 Task: Add a condition where "Priority Less than Urgent" in new tickets in your groups.
Action: Mouse moved to (130, 414)
Screenshot: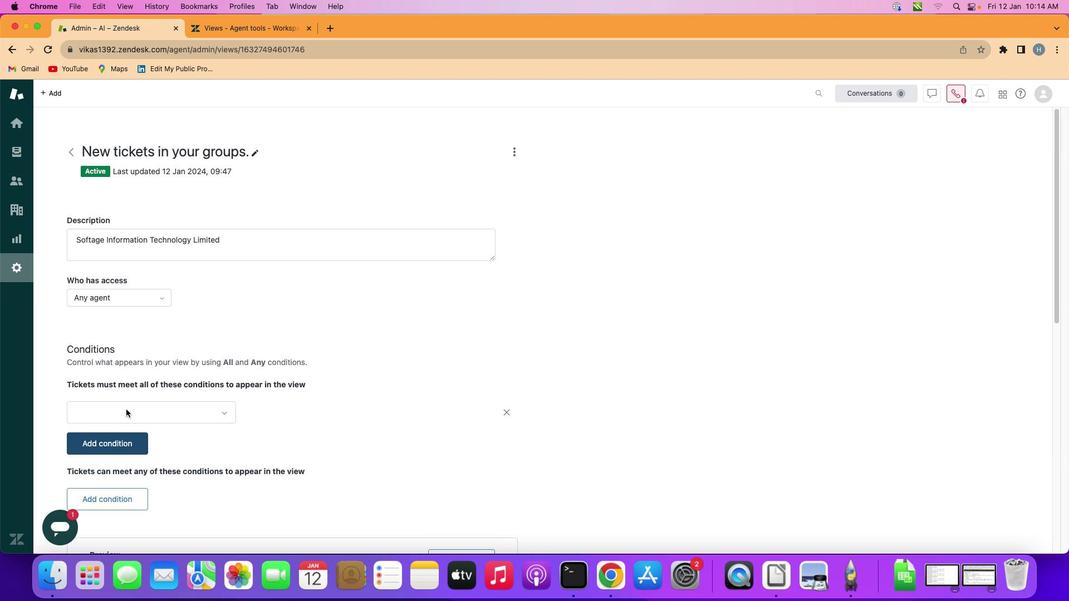 
Action: Mouse pressed left at (130, 414)
Screenshot: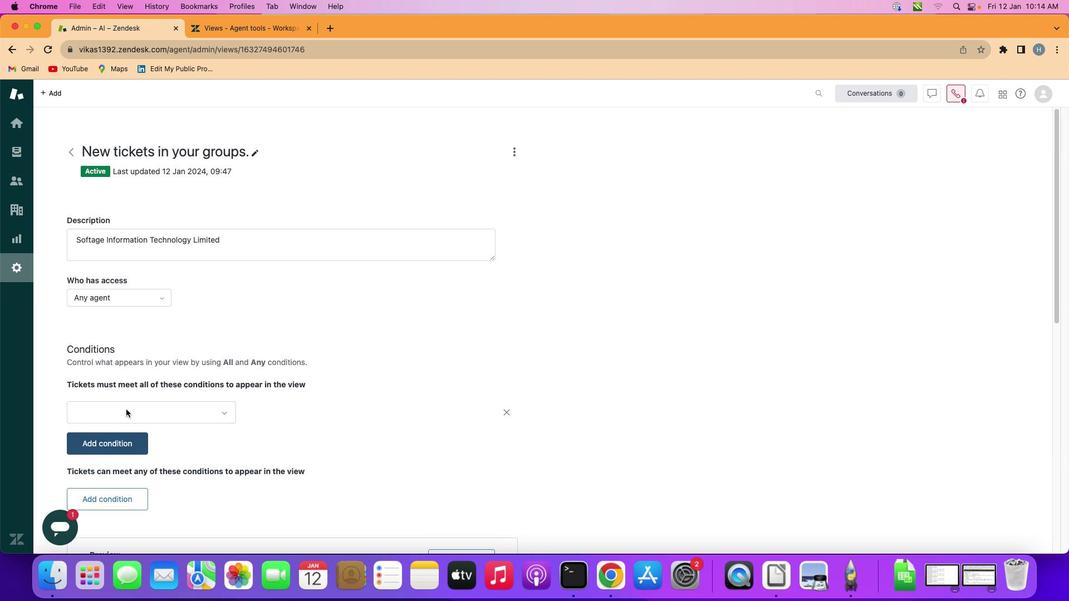 
Action: Mouse moved to (197, 422)
Screenshot: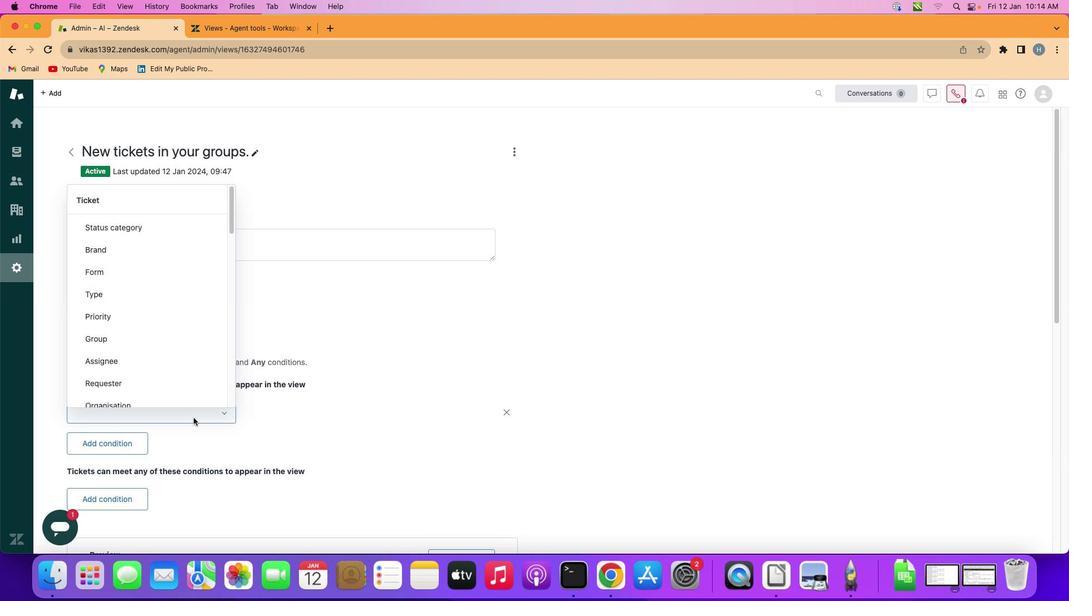 
Action: Mouse pressed left at (197, 422)
Screenshot: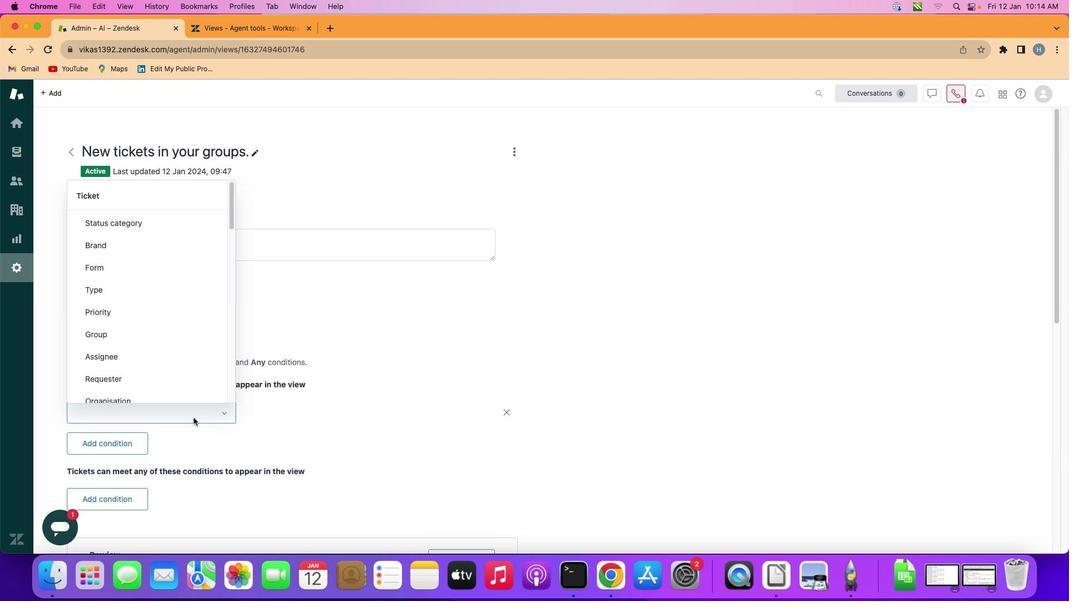
Action: Mouse moved to (201, 315)
Screenshot: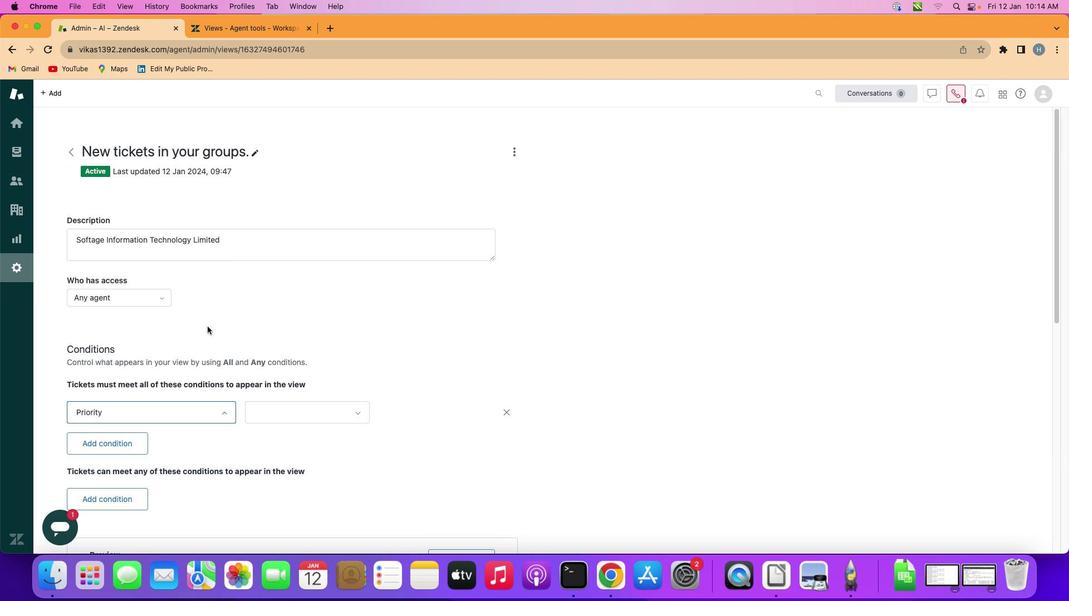 
Action: Mouse pressed left at (201, 315)
Screenshot: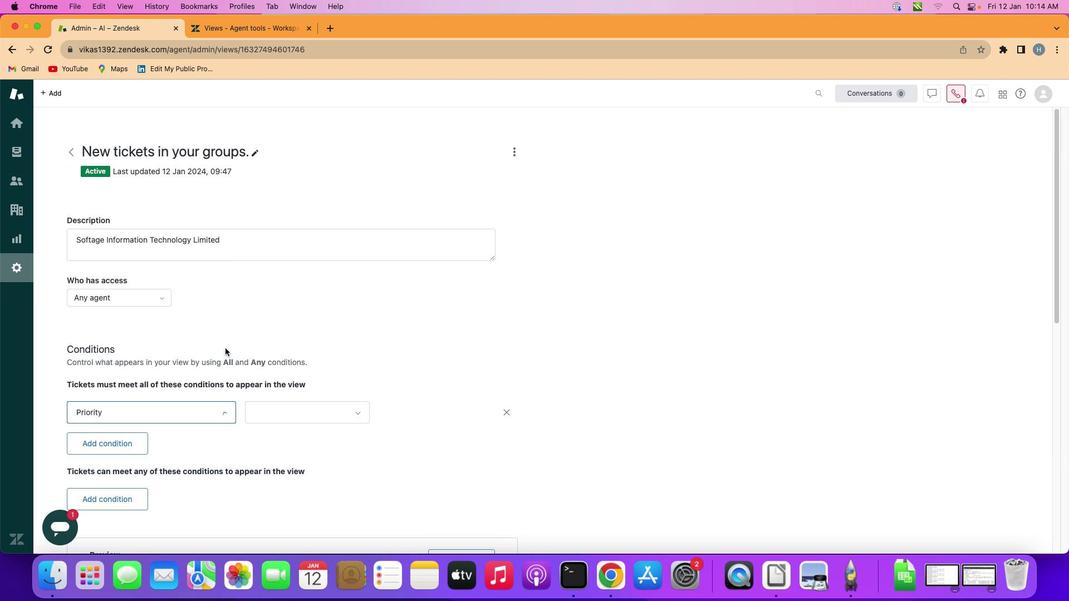 
Action: Mouse moved to (339, 419)
Screenshot: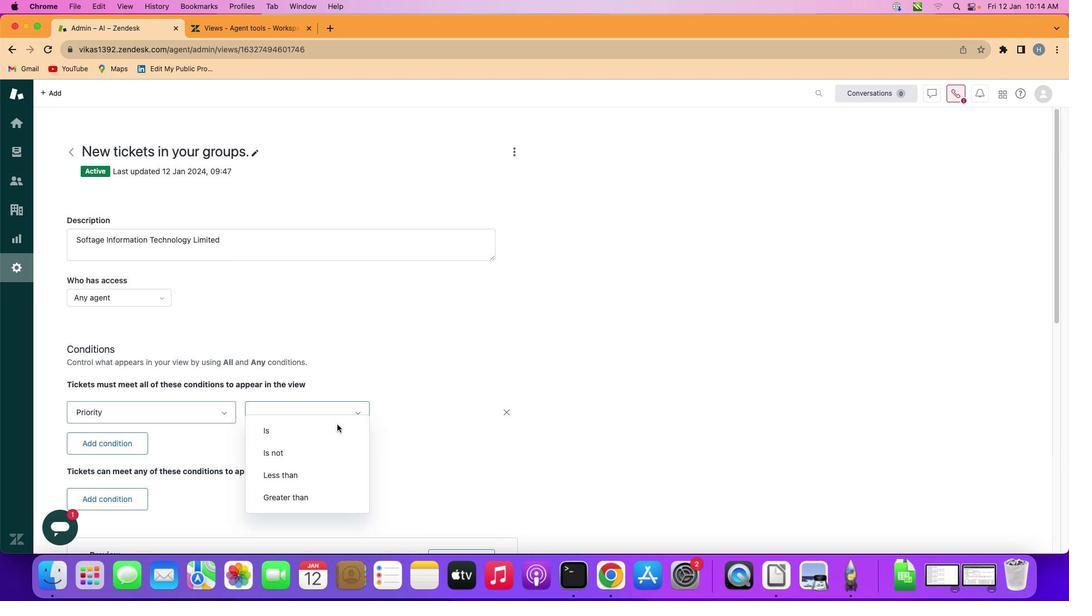 
Action: Mouse pressed left at (339, 419)
Screenshot: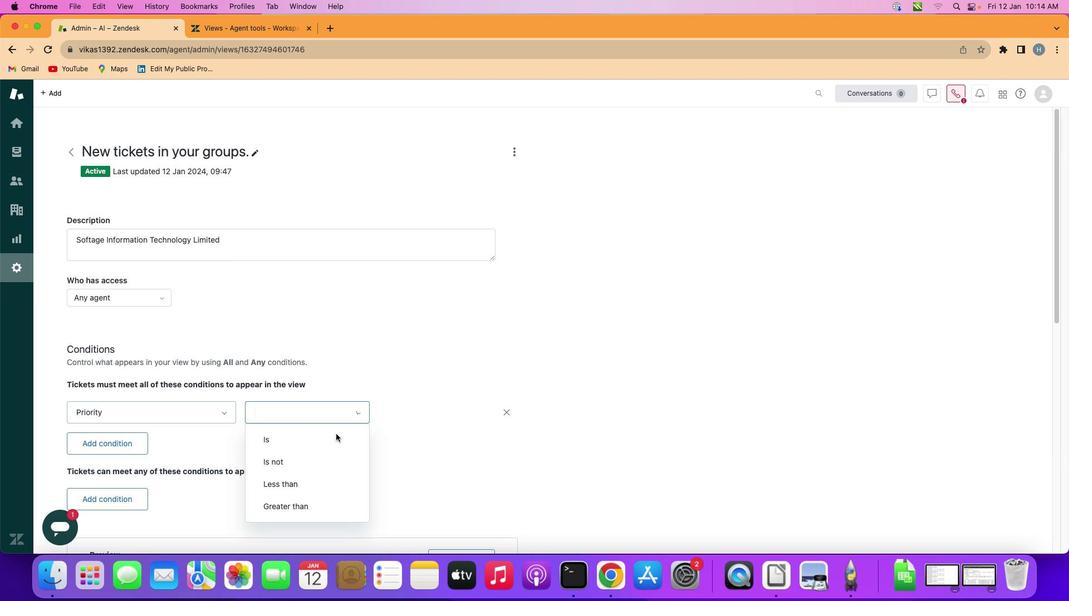 
Action: Mouse moved to (326, 488)
Screenshot: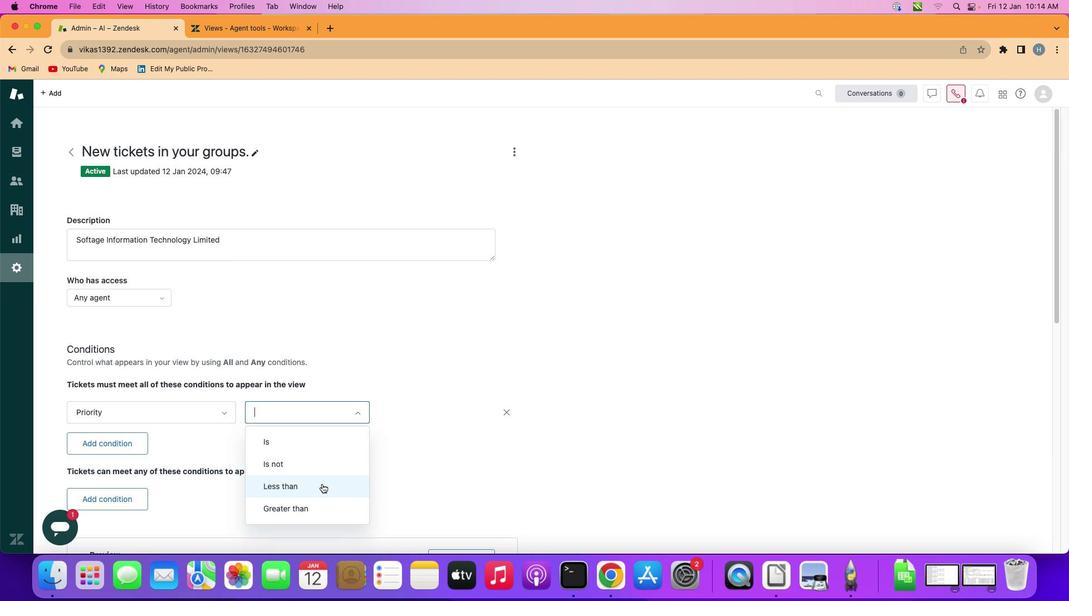 
Action: Mouse pressed left at (326, 488)
Screenshot: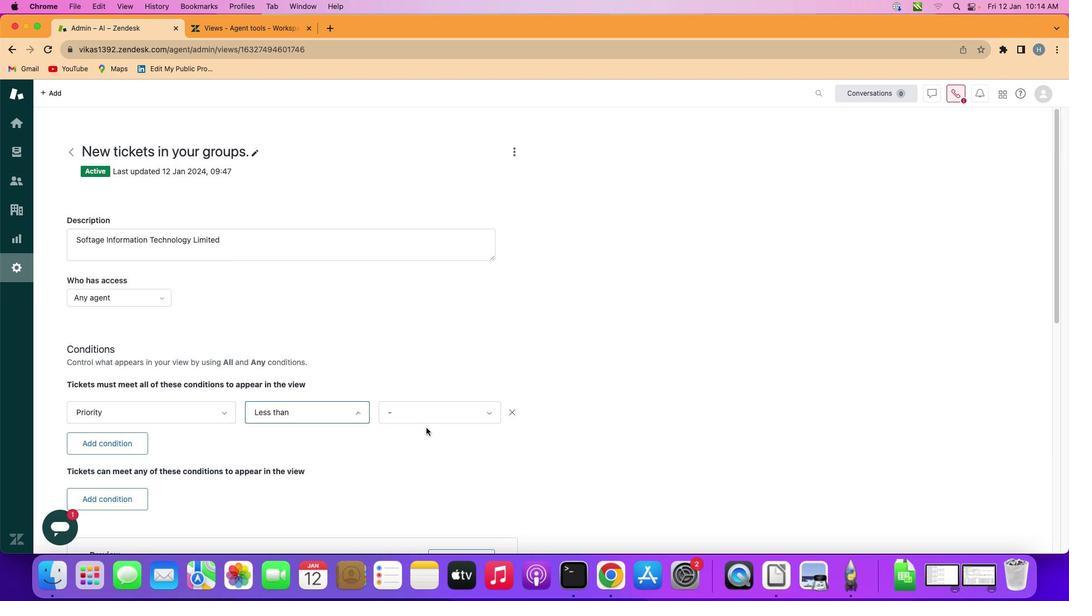 
Action: Mouse moved to (468, 413)
Screenshot: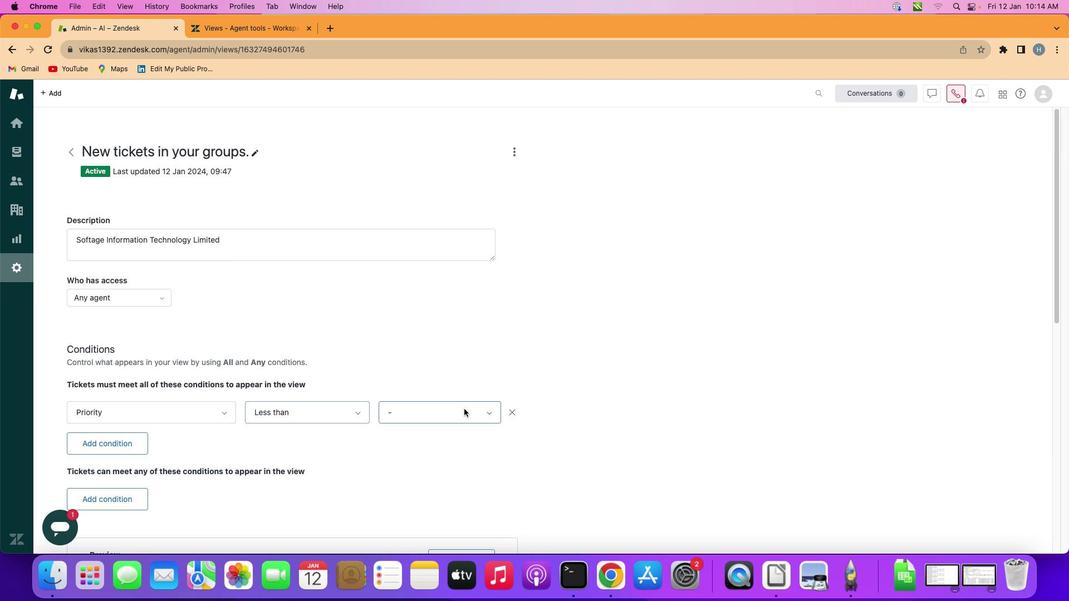 
Action: Mouse pressed left at (468, 413)
Screenshot: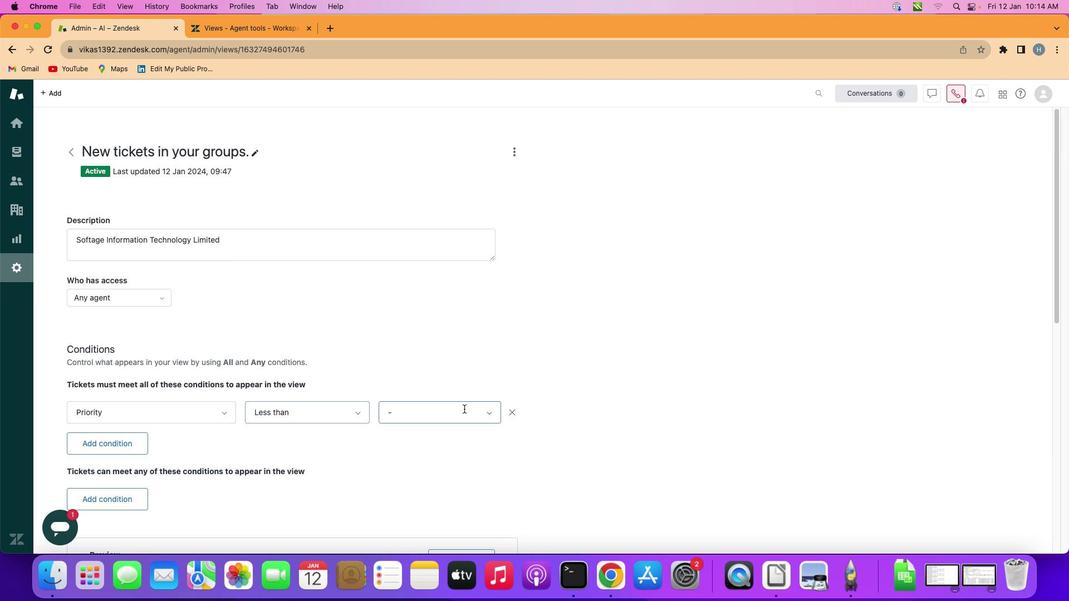 
Action: Mouse moved to (455, 528)
Screenshot: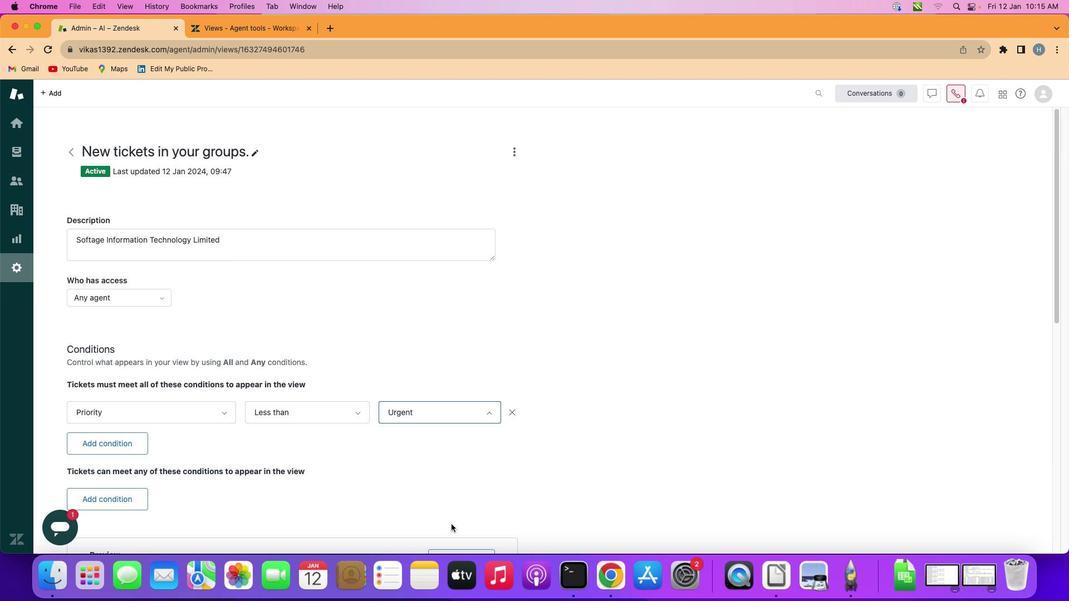 
Action: Mouse pressed left at (455, 528)
Screenshot: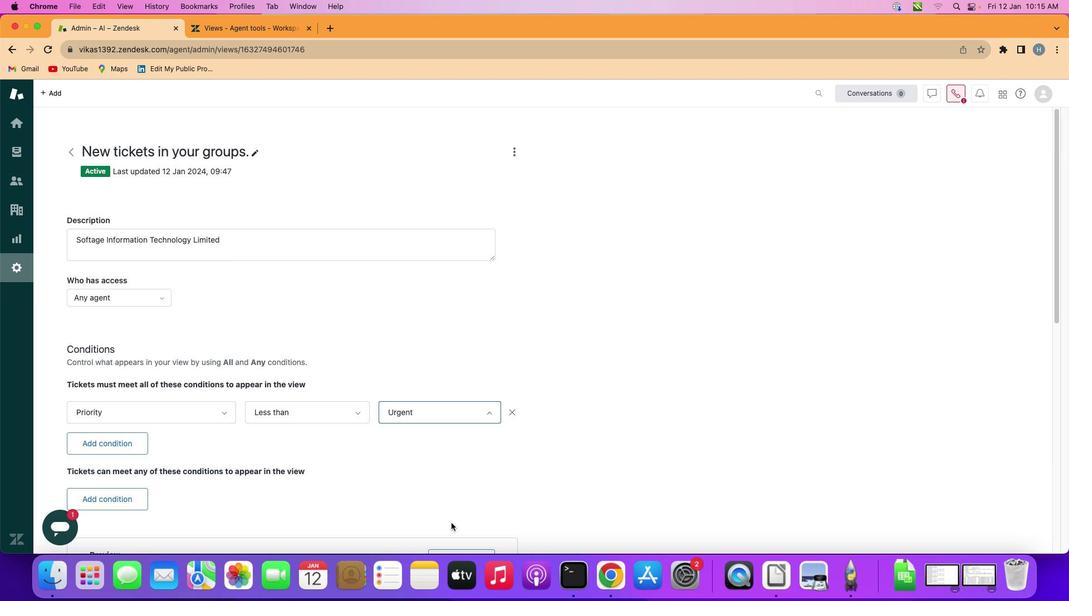 
Action: Mouse moved to (514, 470)
Screenshot: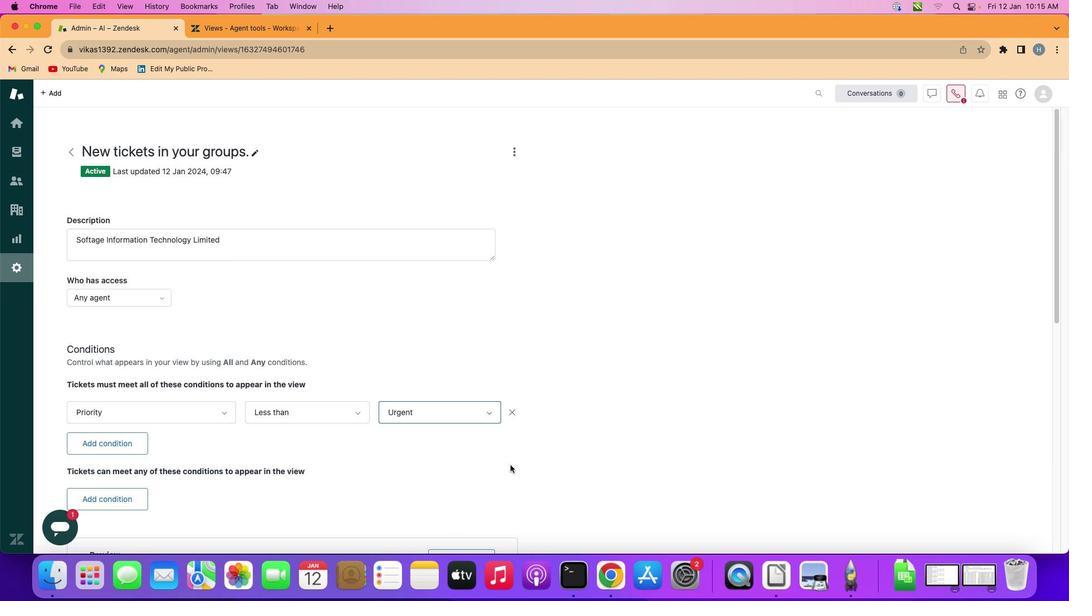 
